 Task: Apply filter "Current user" in requester.
Action: Mouse moved to (856, 253)
Screenshot: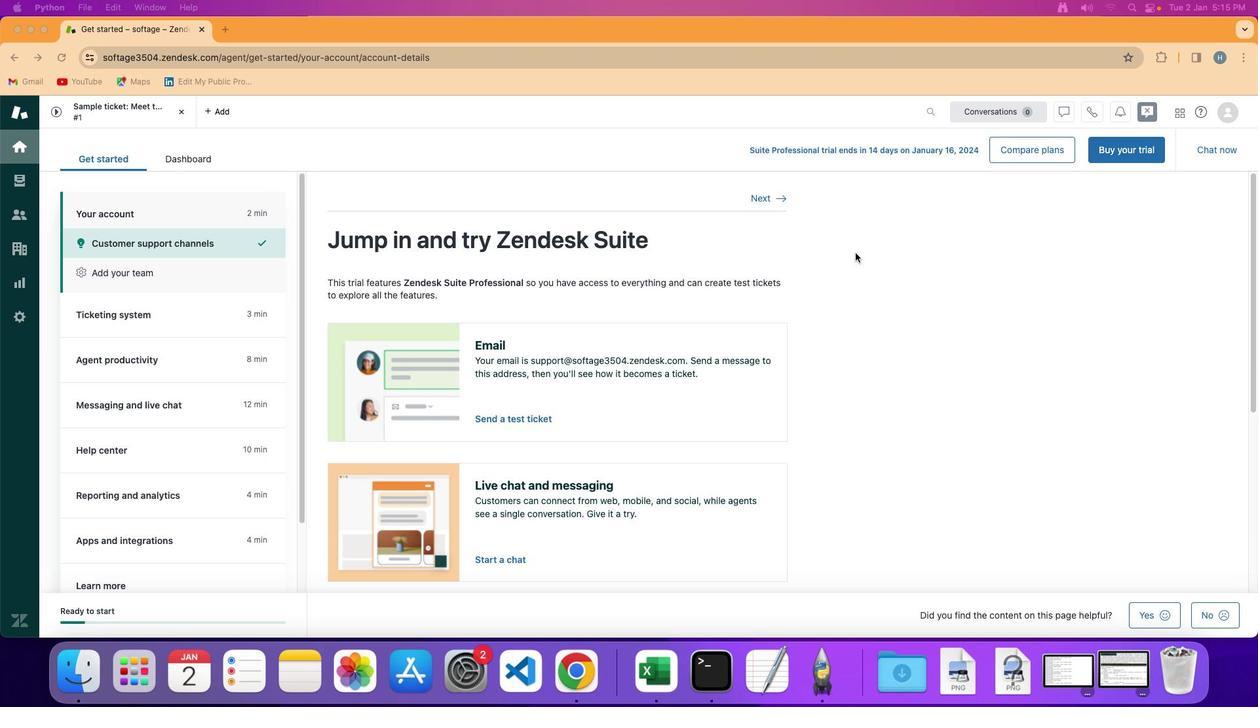 
Action: Mouse pressed left at (856, 253)
Screenshot: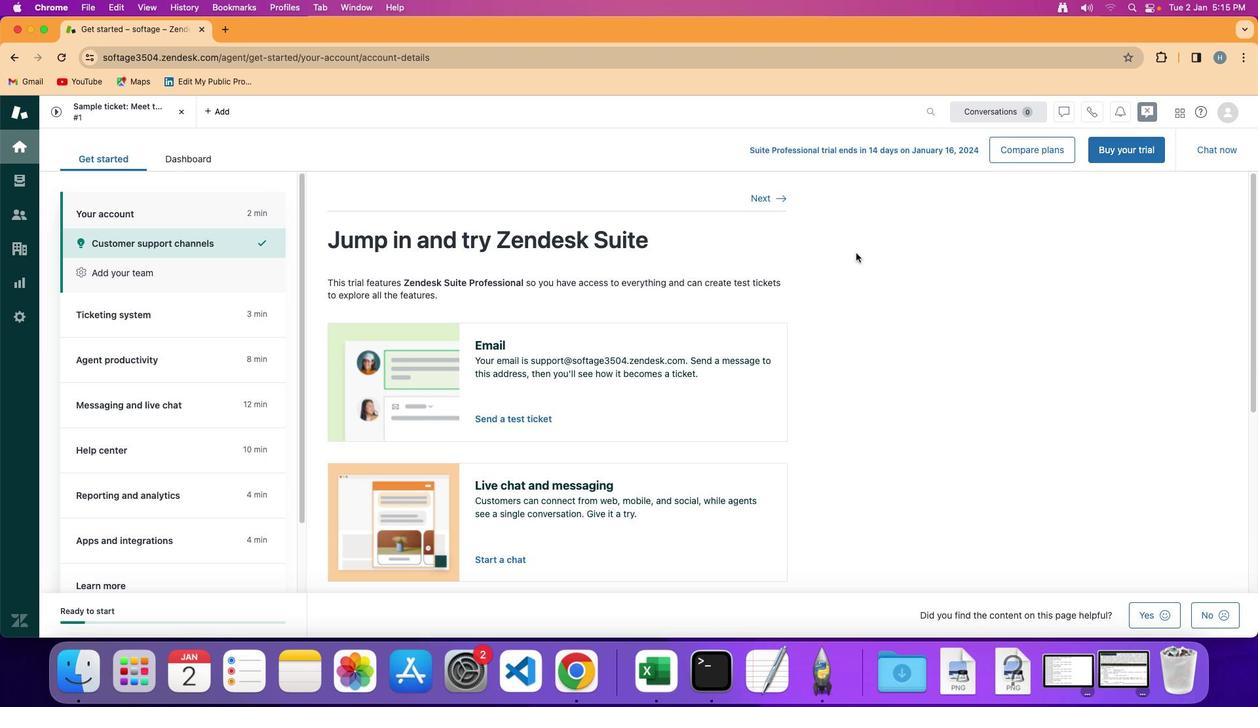 
Action: Mouse moved to (25, 182)
Screenshot: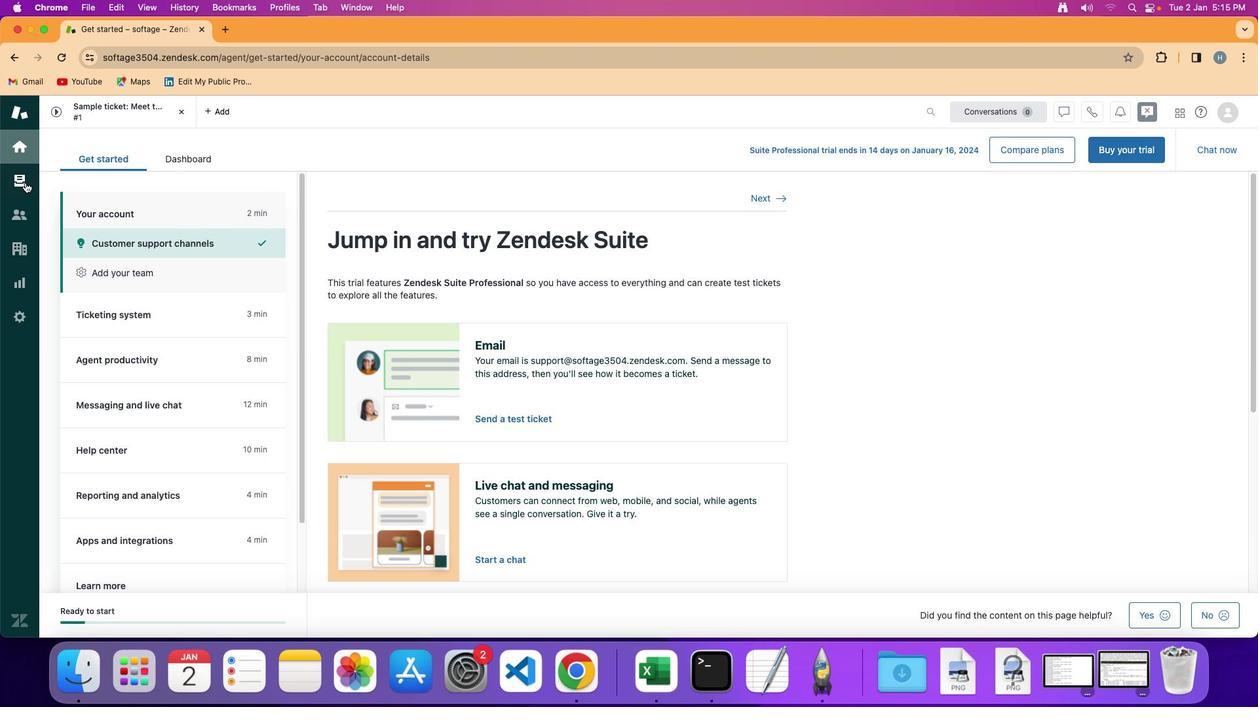 
Action: Mouse pressed left at (25, 182)
Screenshot: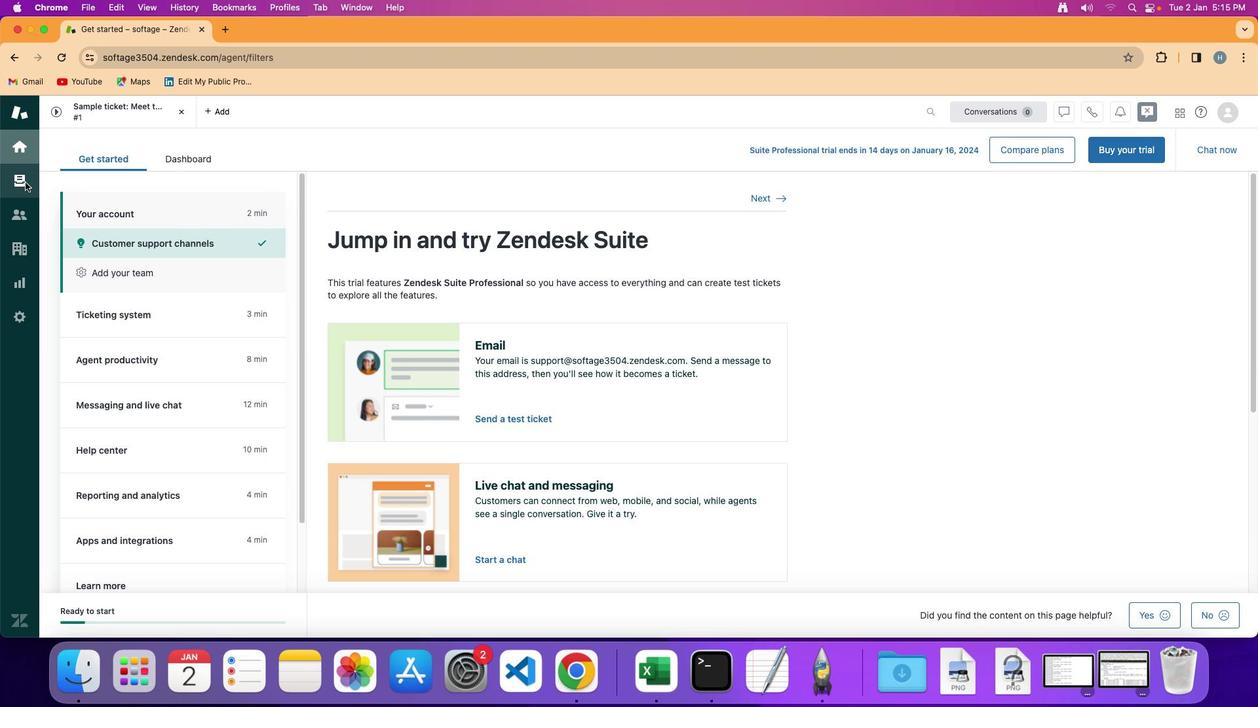 
Action: Mouse moved to (144, 258)
Screenshot: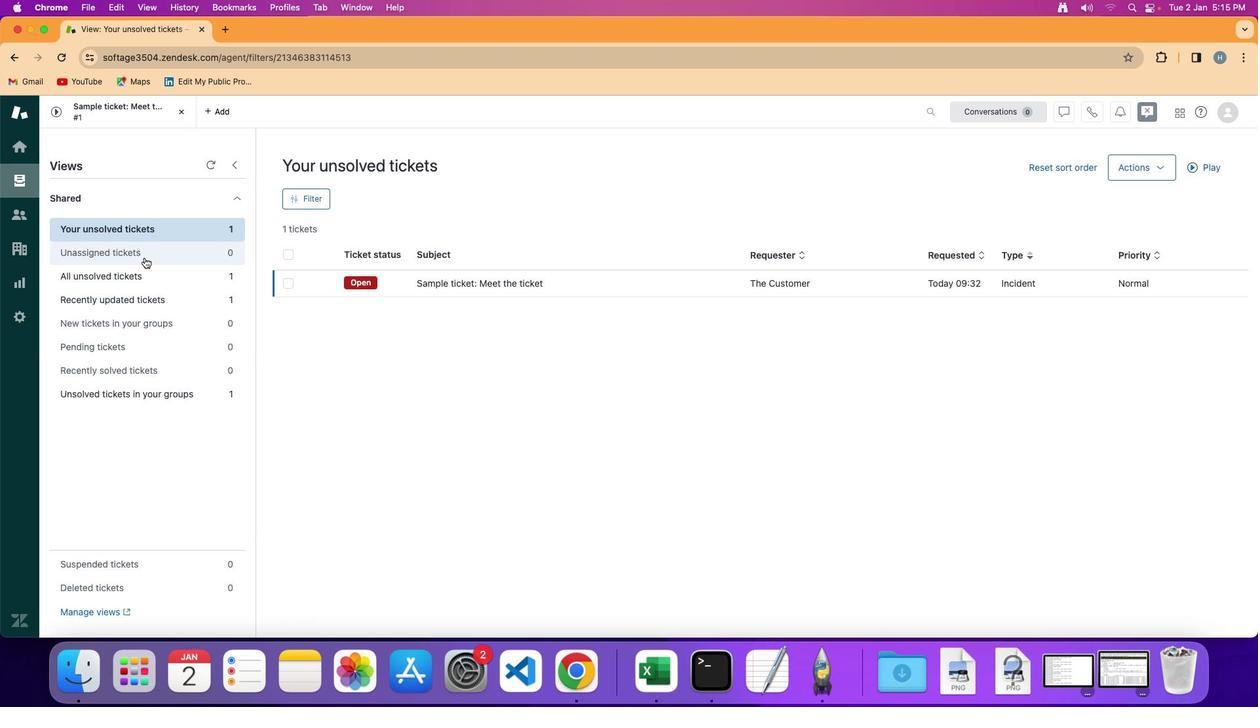 
Action: Mouse pressed left at (144, 258)
Screenshot: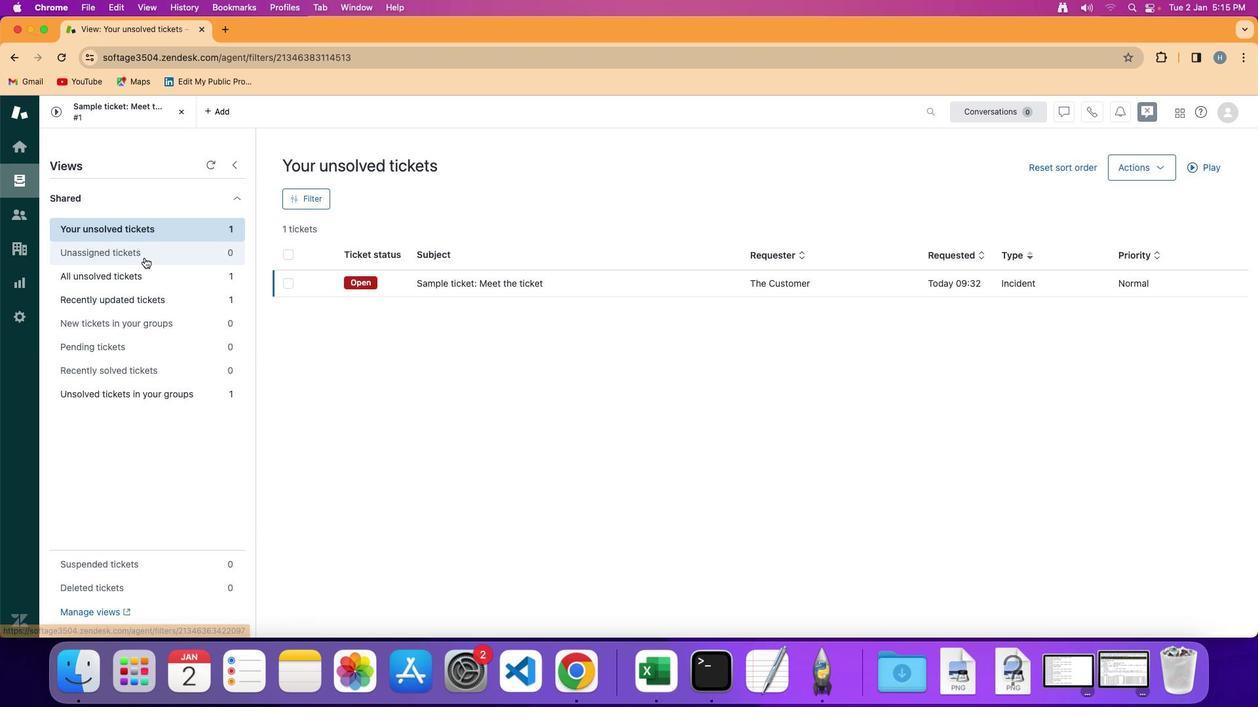 
Action: Mouse moved to (307, 200)
Screenshot: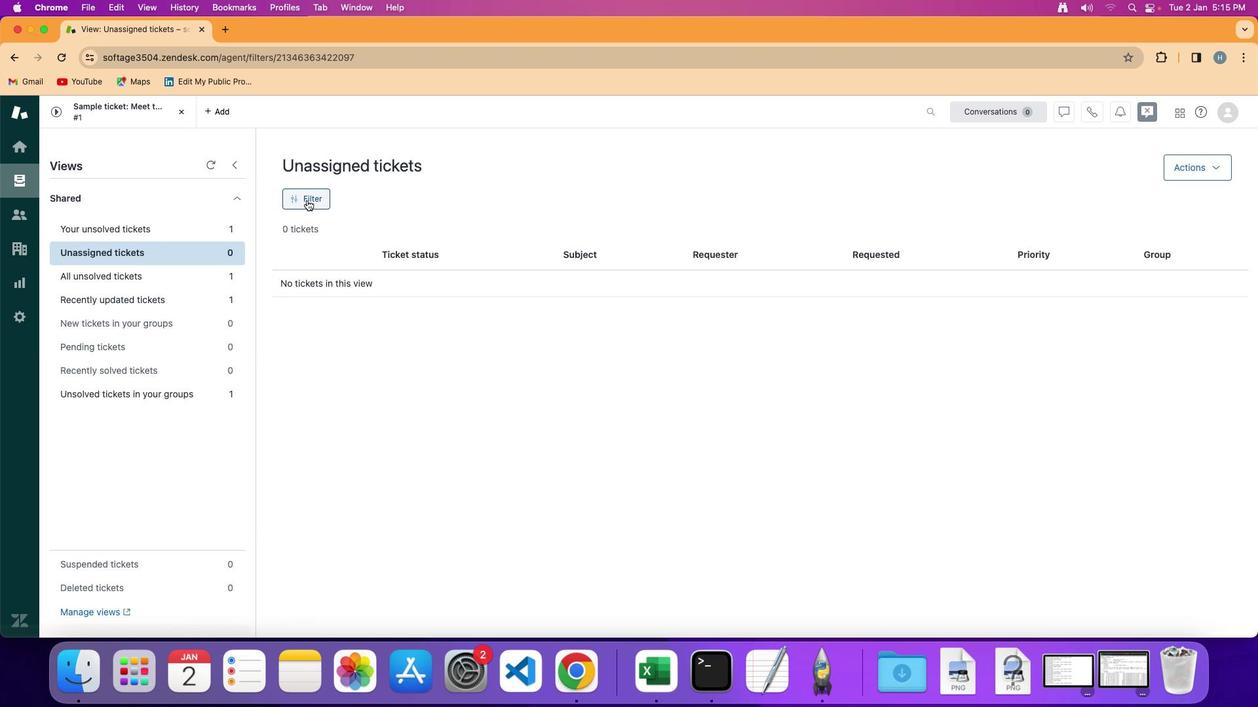 
Action: Mouse pressed left at (307, 200)
Screenshot: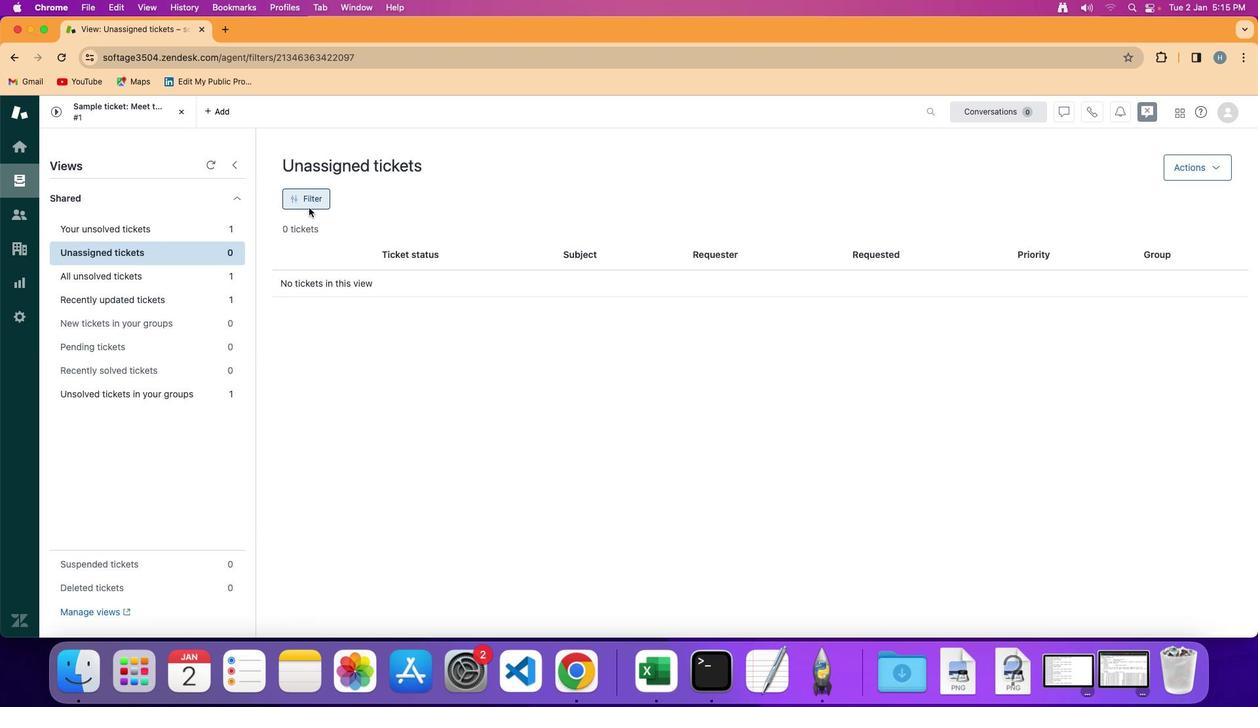 
Action: Mouse moved to (1067, 296)
Screenshot: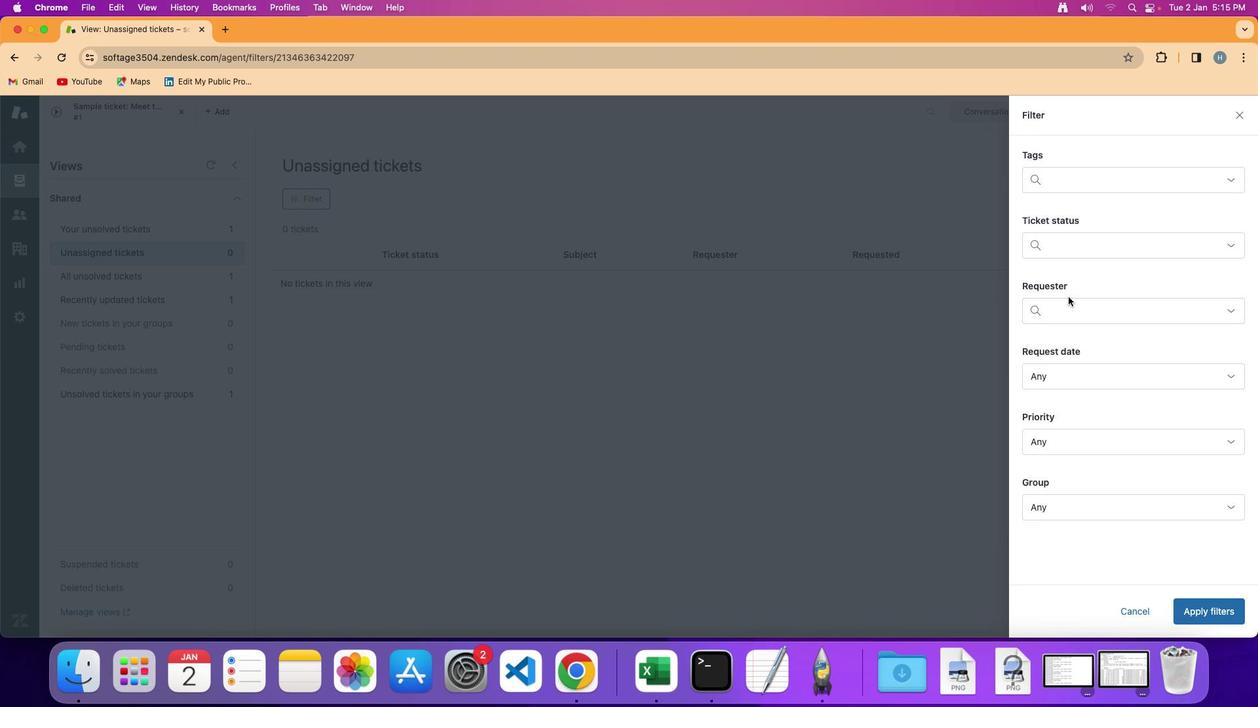 
Action: Mouse pressed left at (1067, 296)
Screenshot: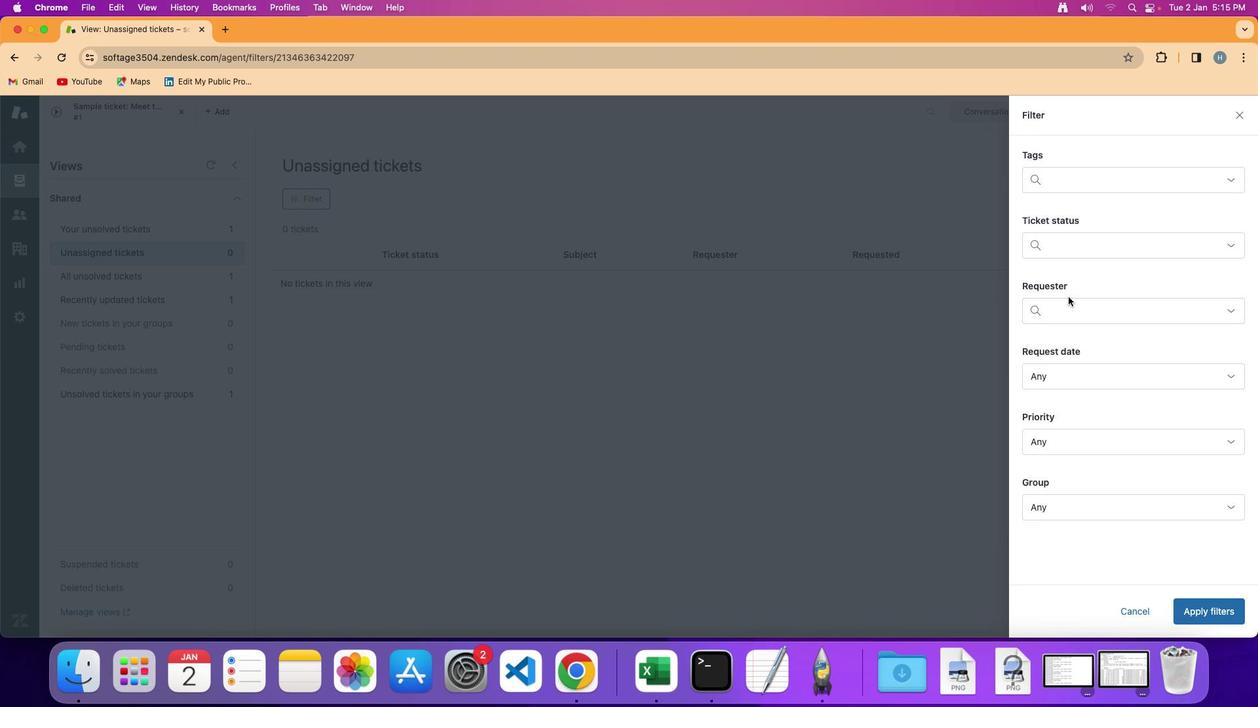 
Action: Mouse moved to (1068, 308)
Screenshot: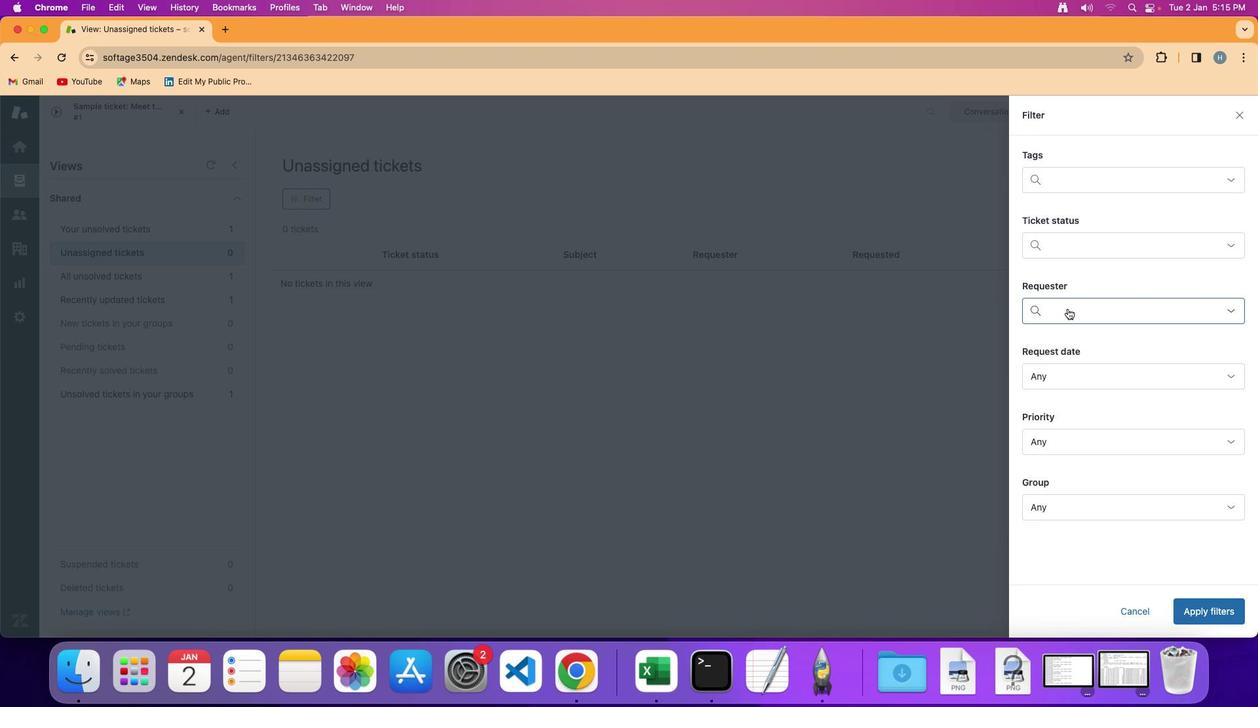 
Action: Mouse pressed left at (1068, 308)
Screenshot: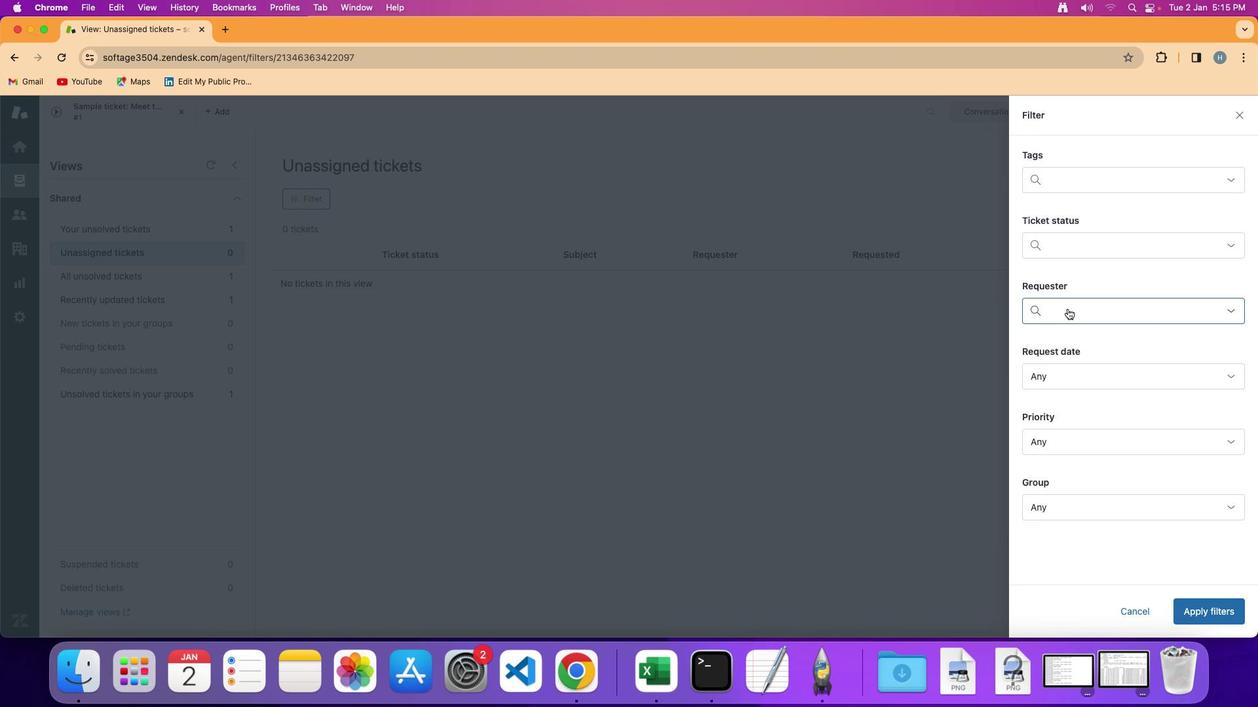 
Action: Mouse moved to (1082, 380)
Screenshot: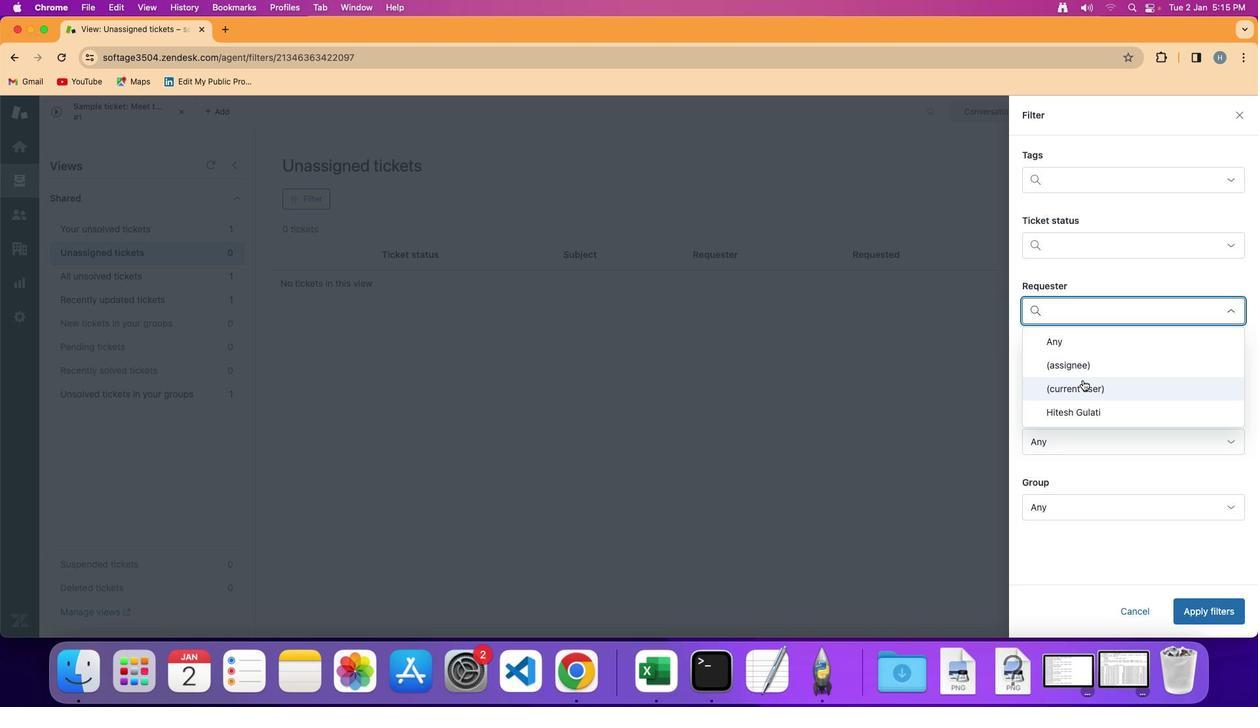 
Action: Mouse pressed left at (1082, 380)
Screenshot: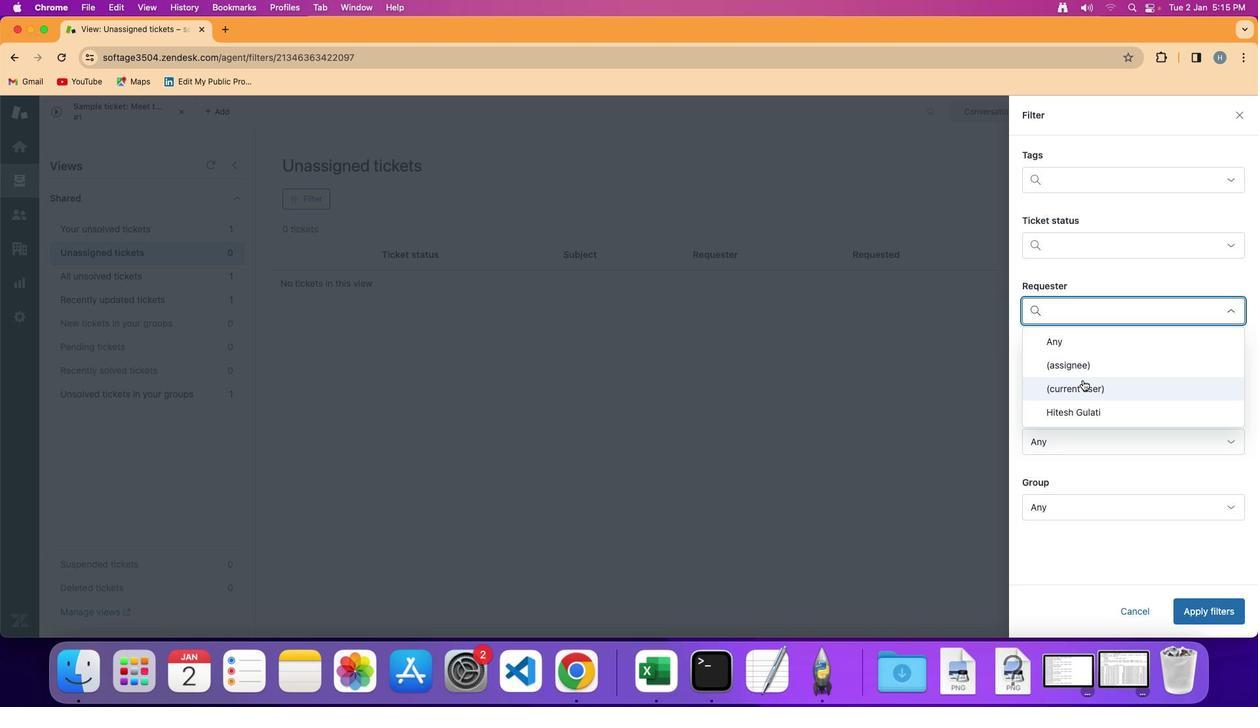 
Action: Mouse moved to (1214, 610)
Screenshot: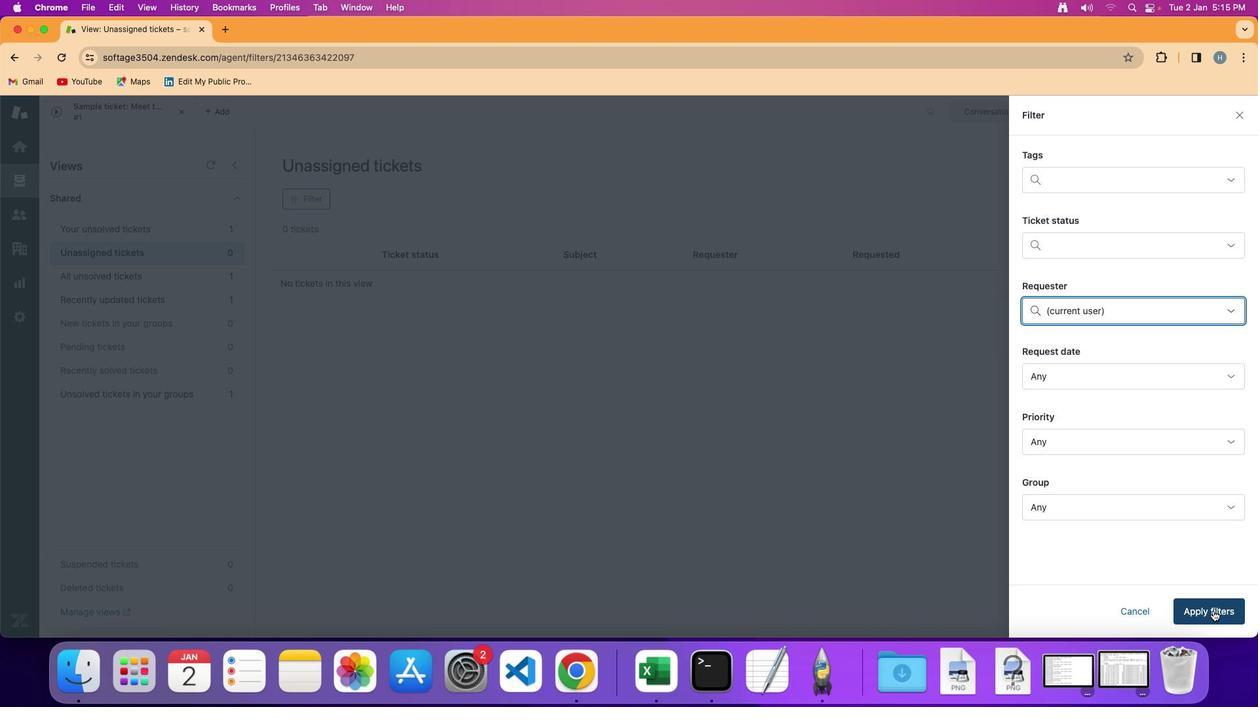 
Action: Mouse pressed left at (1214, 610)
Screenshot: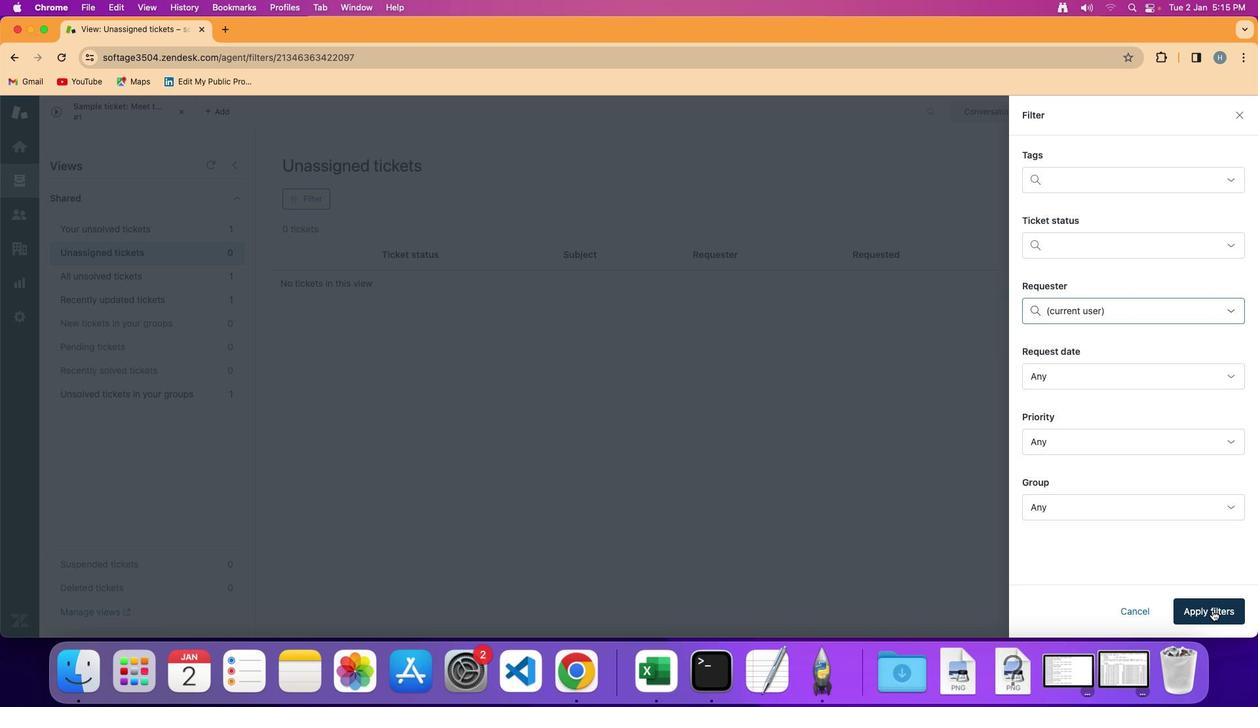 
Action: Mouse moved to (690, 354)
Screenshot: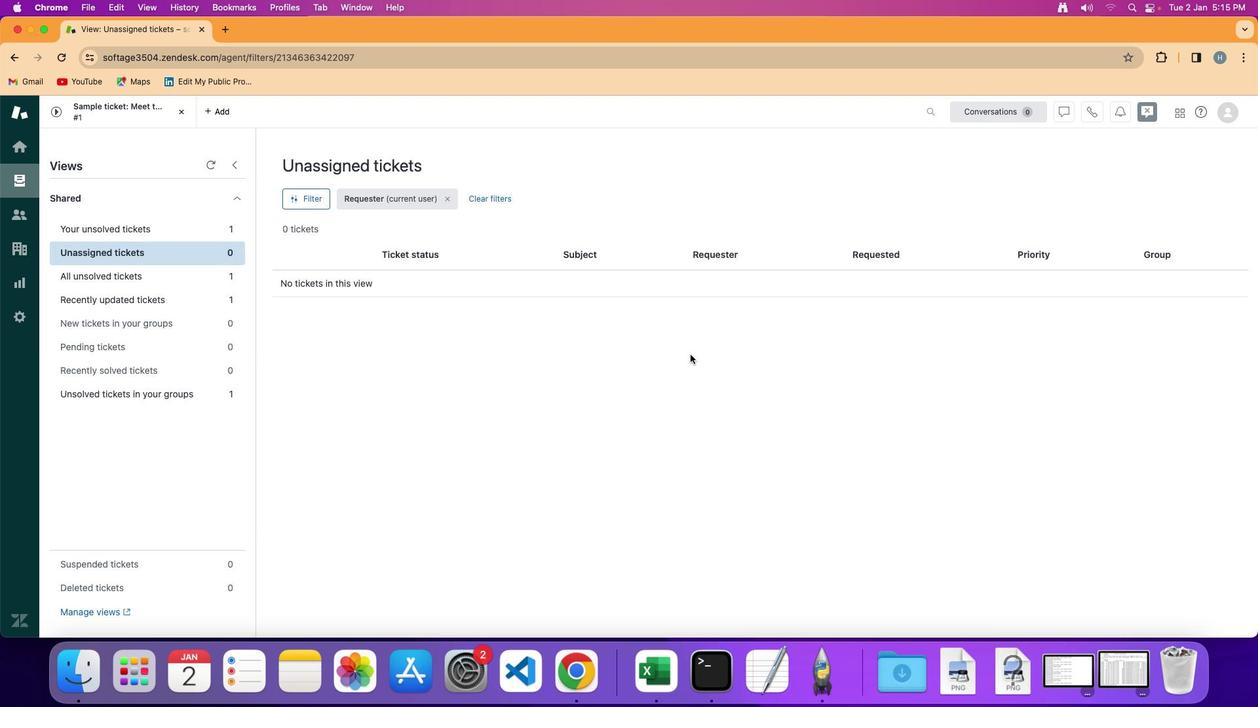 
